 Task: Add the task  Create a new system for managing employee benefits and compensation to the section Automated Deployment Sprint in the project AgileDesign and add a Due Date to the respective task as 2024/03/03
Action: Mouse moved to (654, 610)
Screenshot: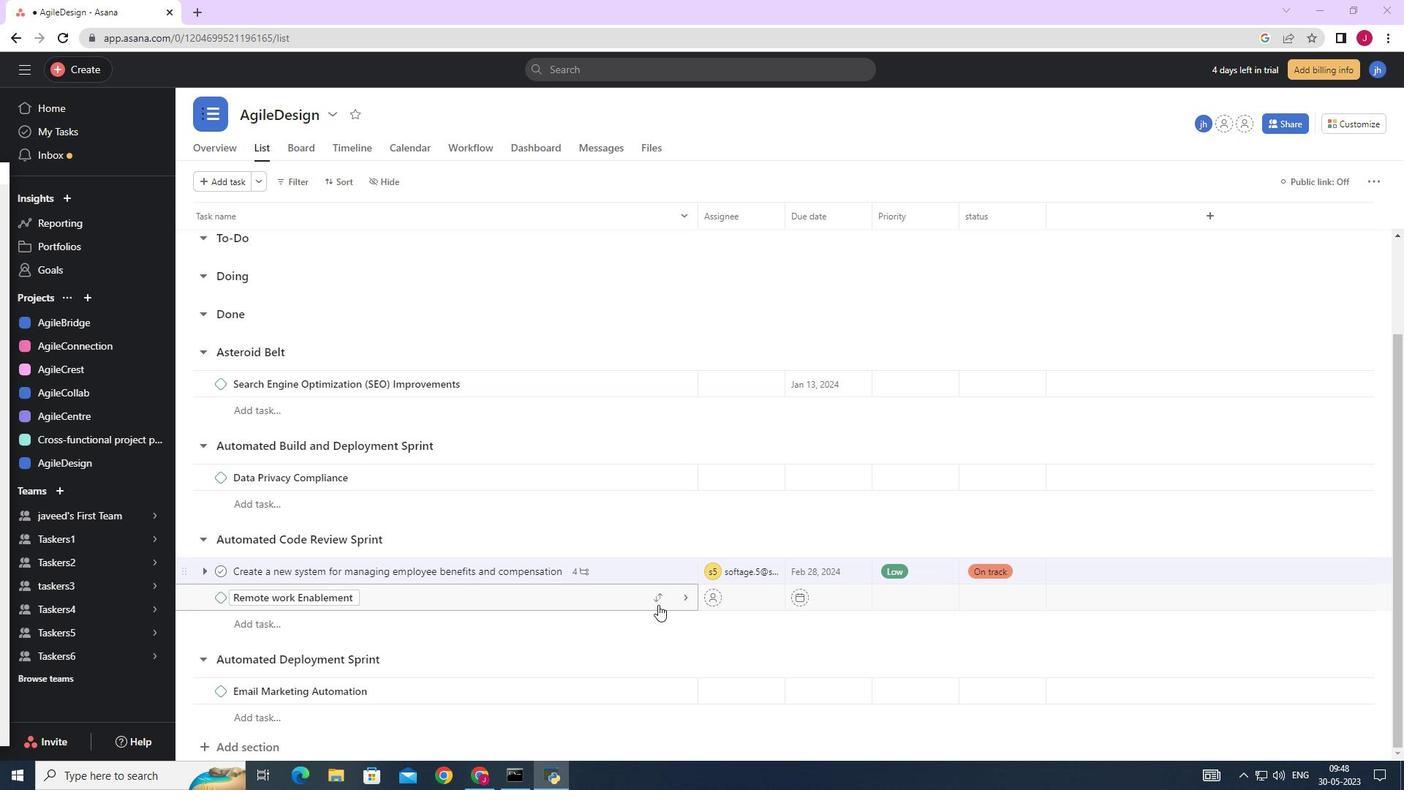 
Action: Mouse scrolled (654, 610) with delta (0, 0)
Screenshot: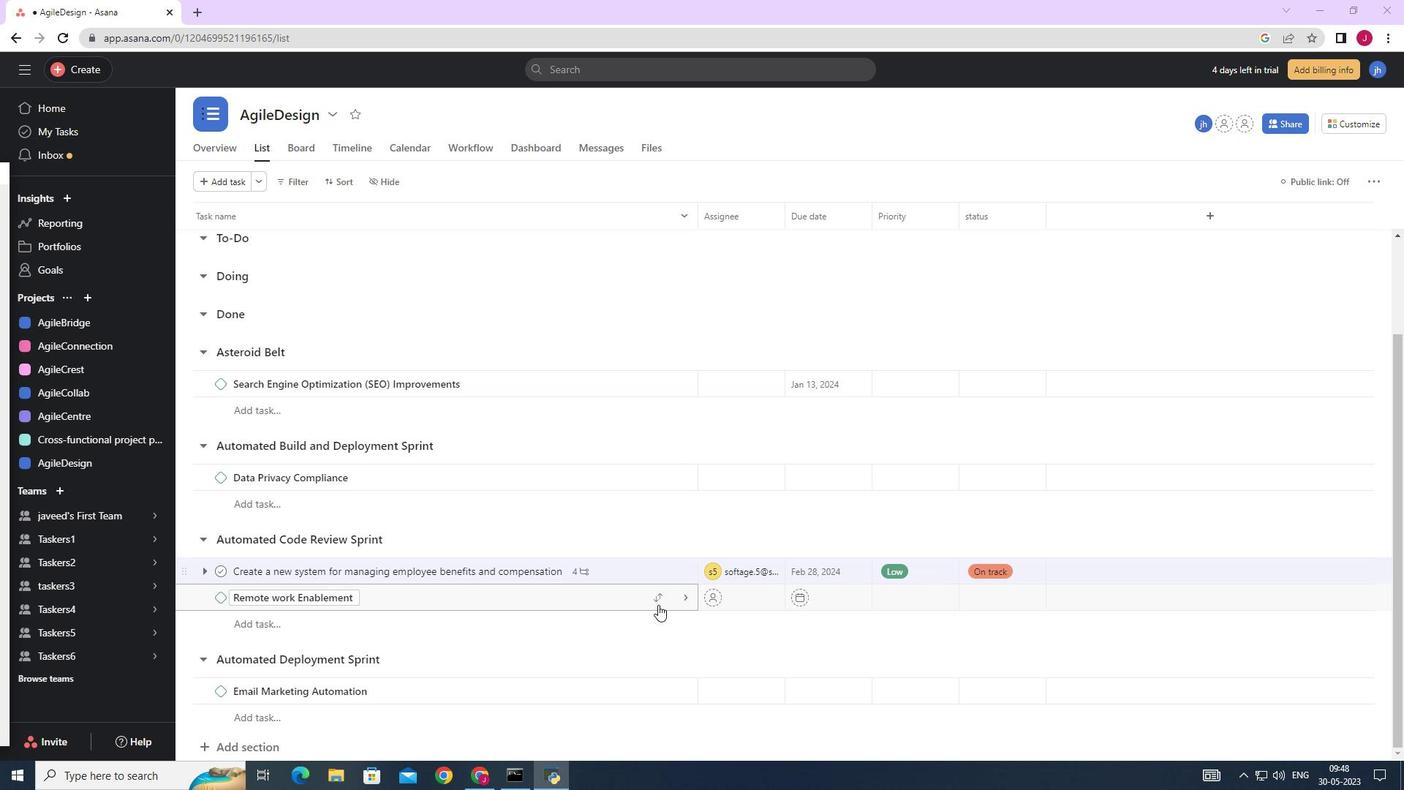 
Action: Mouse moved to (654, 611)
Screenshot: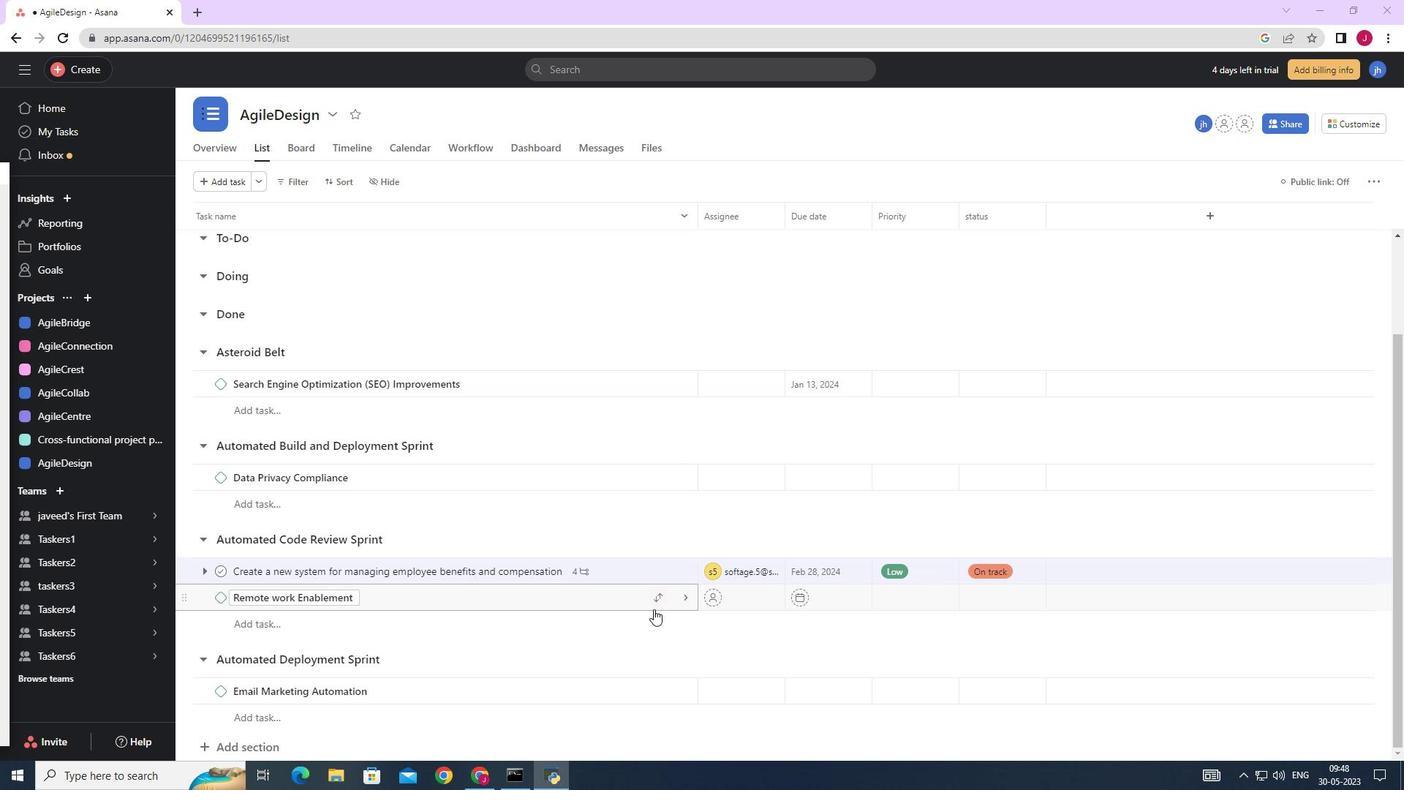 
Action: Mouse scrolled (654, 610) with delta (0, 0)
Screenshot: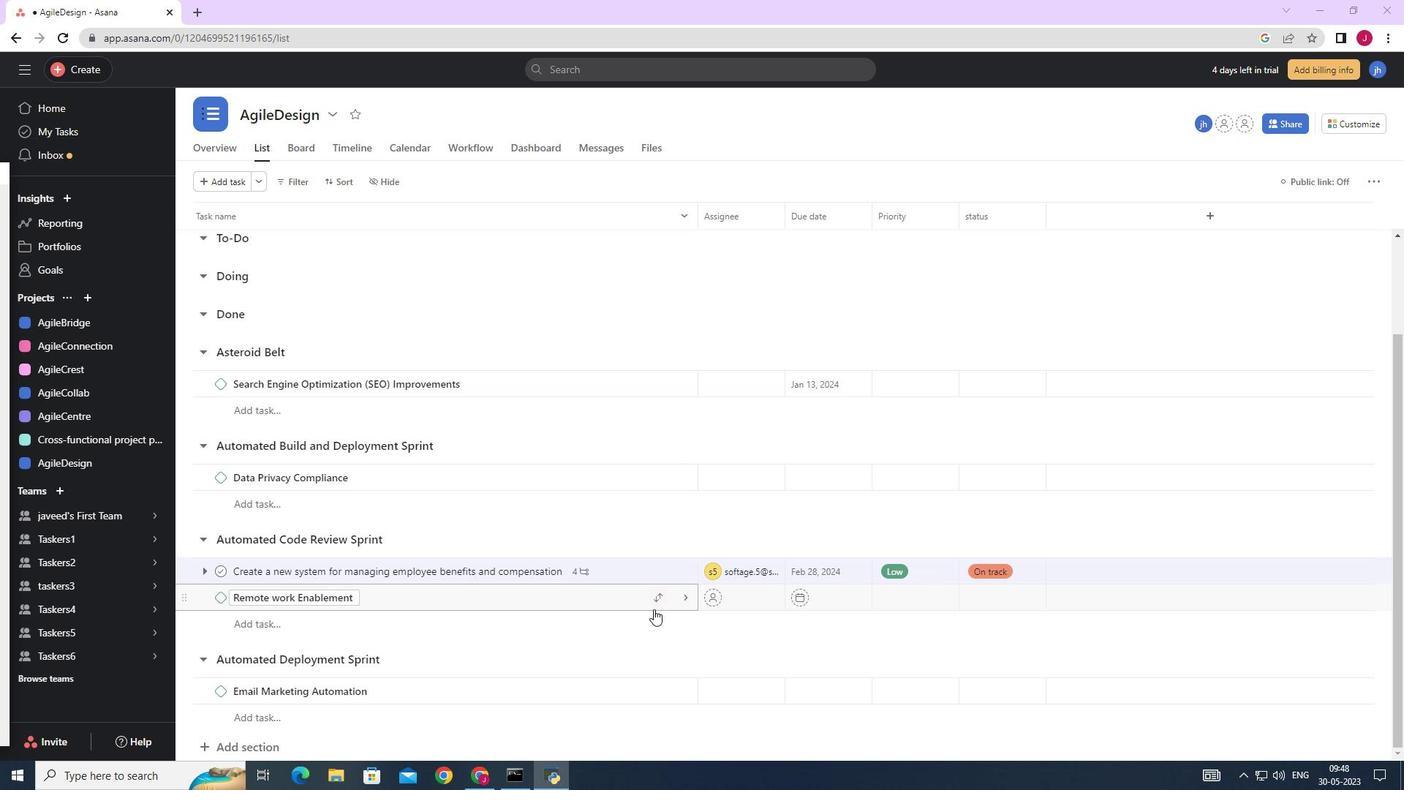 
Action: Mouse moved to (656, 569)
Screenshot: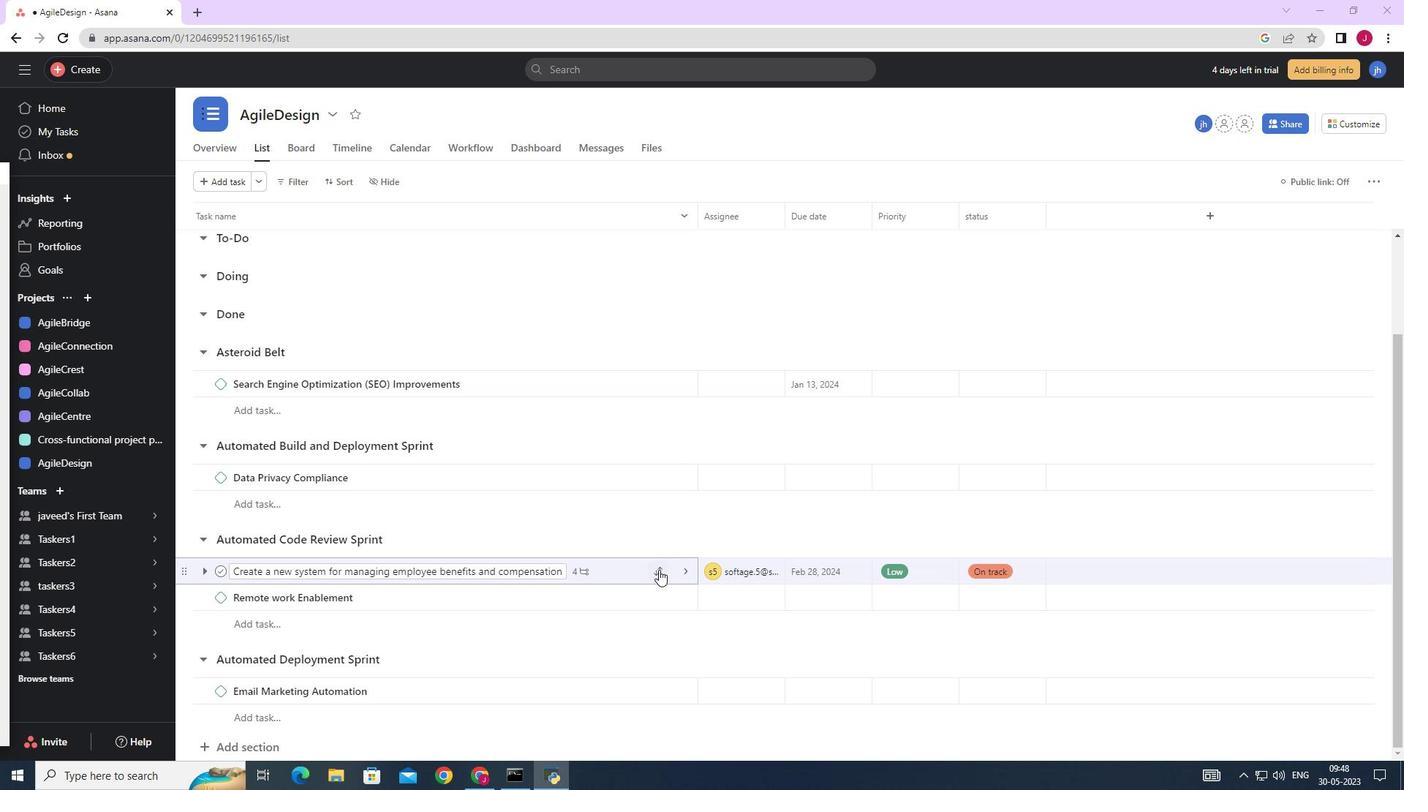 
Action: Mouse pressed left at (656, 569)
Screenshot: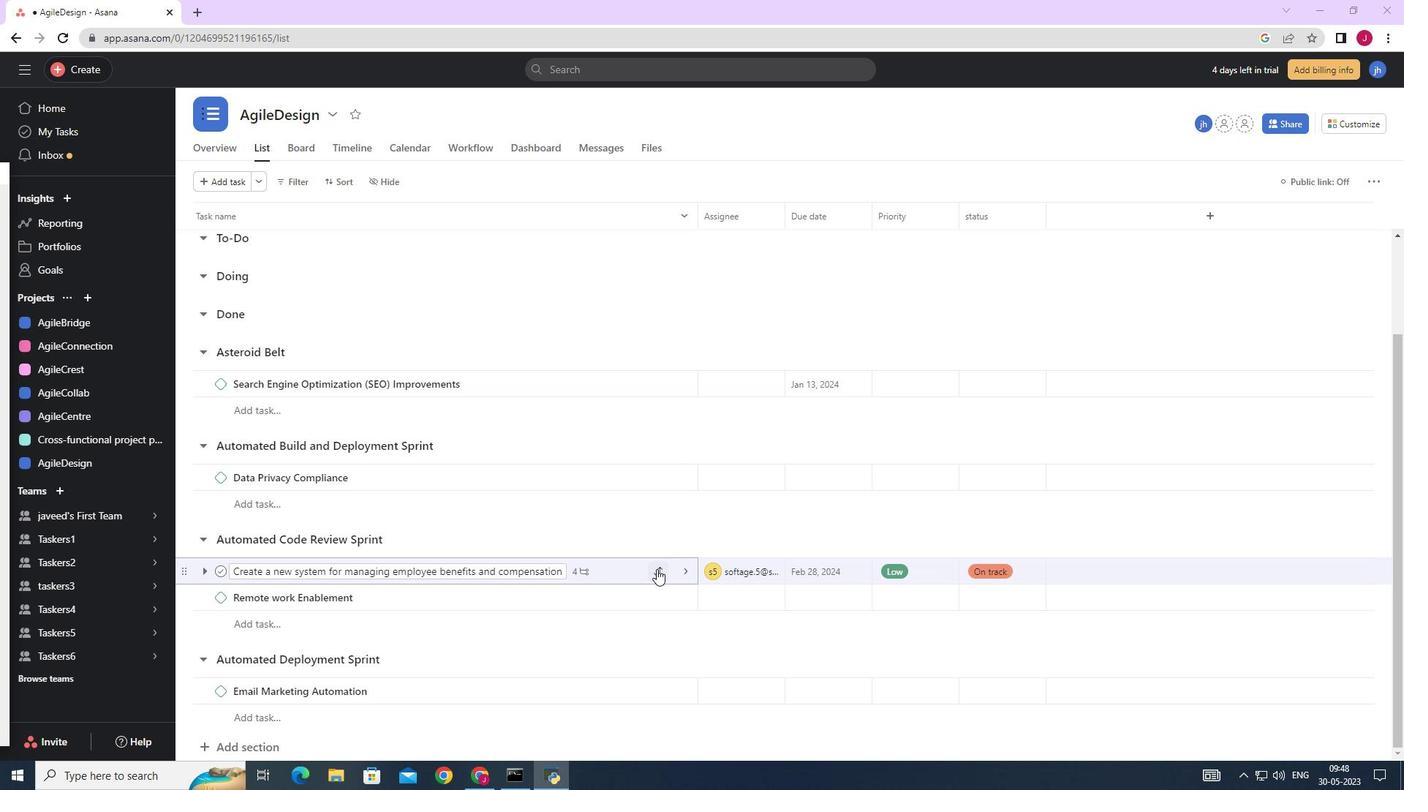 
Action: Mouse moved to (565, 545)
Screenshot: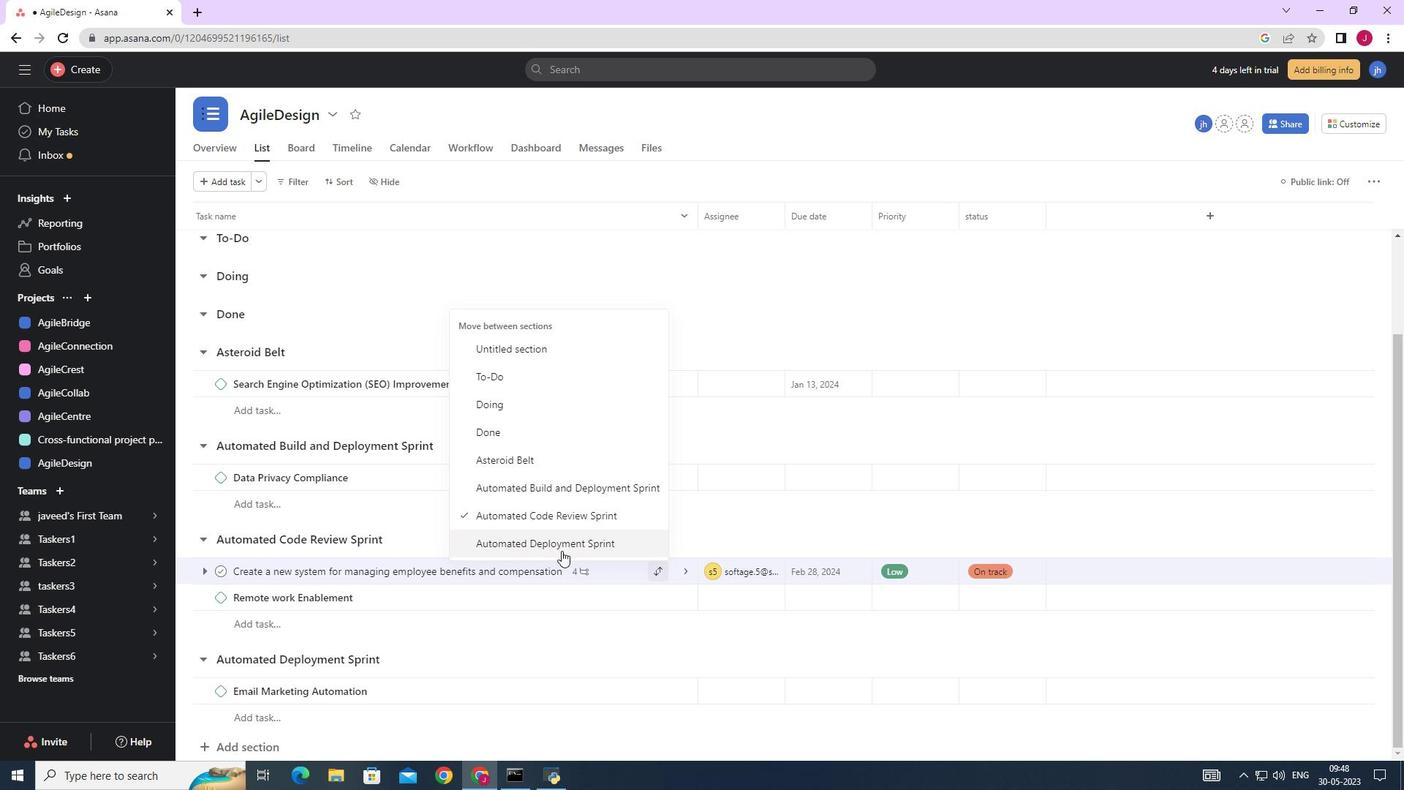
Action: Mouse pressed left at (565, 545)
Screenshot: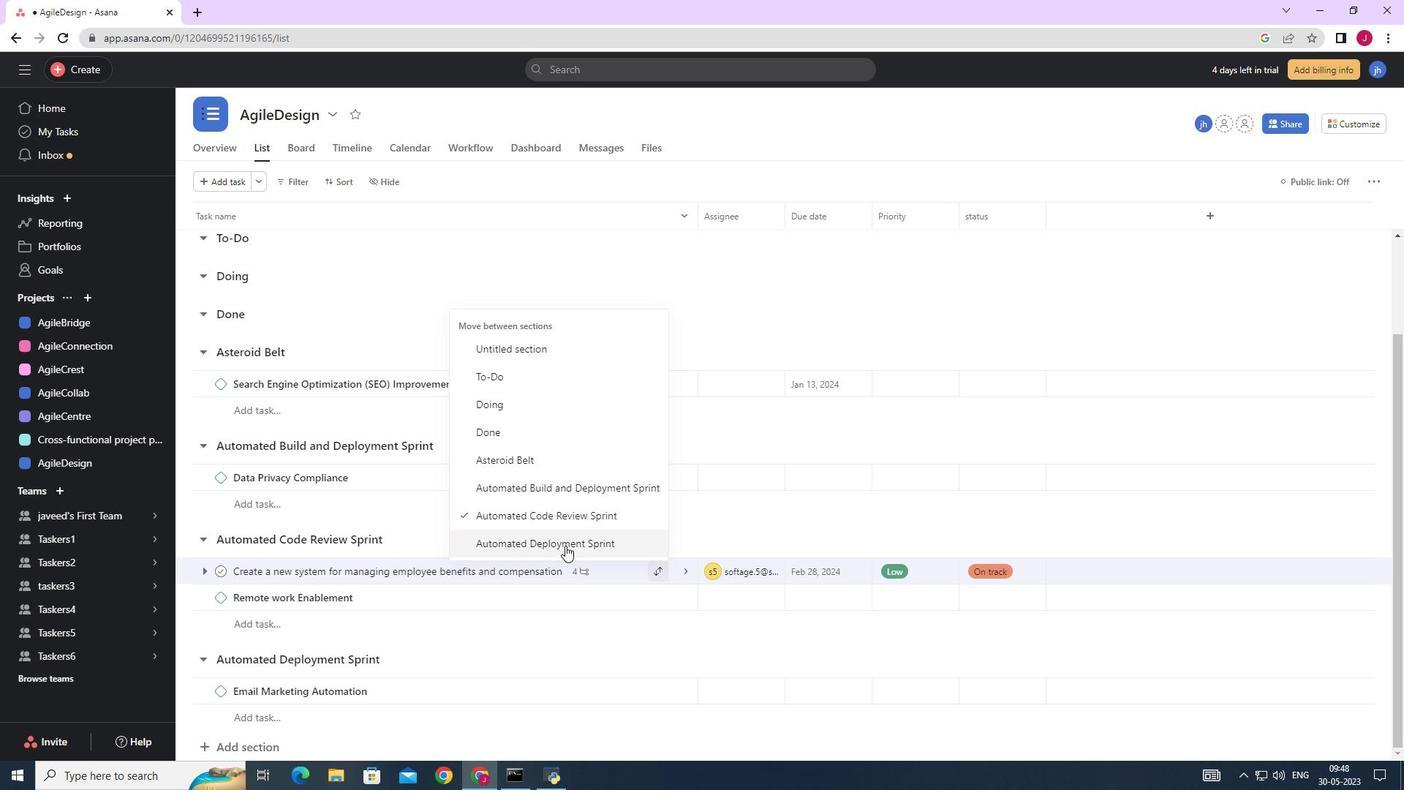 
Action: Mouse moved to (842, 667)
Screenshot: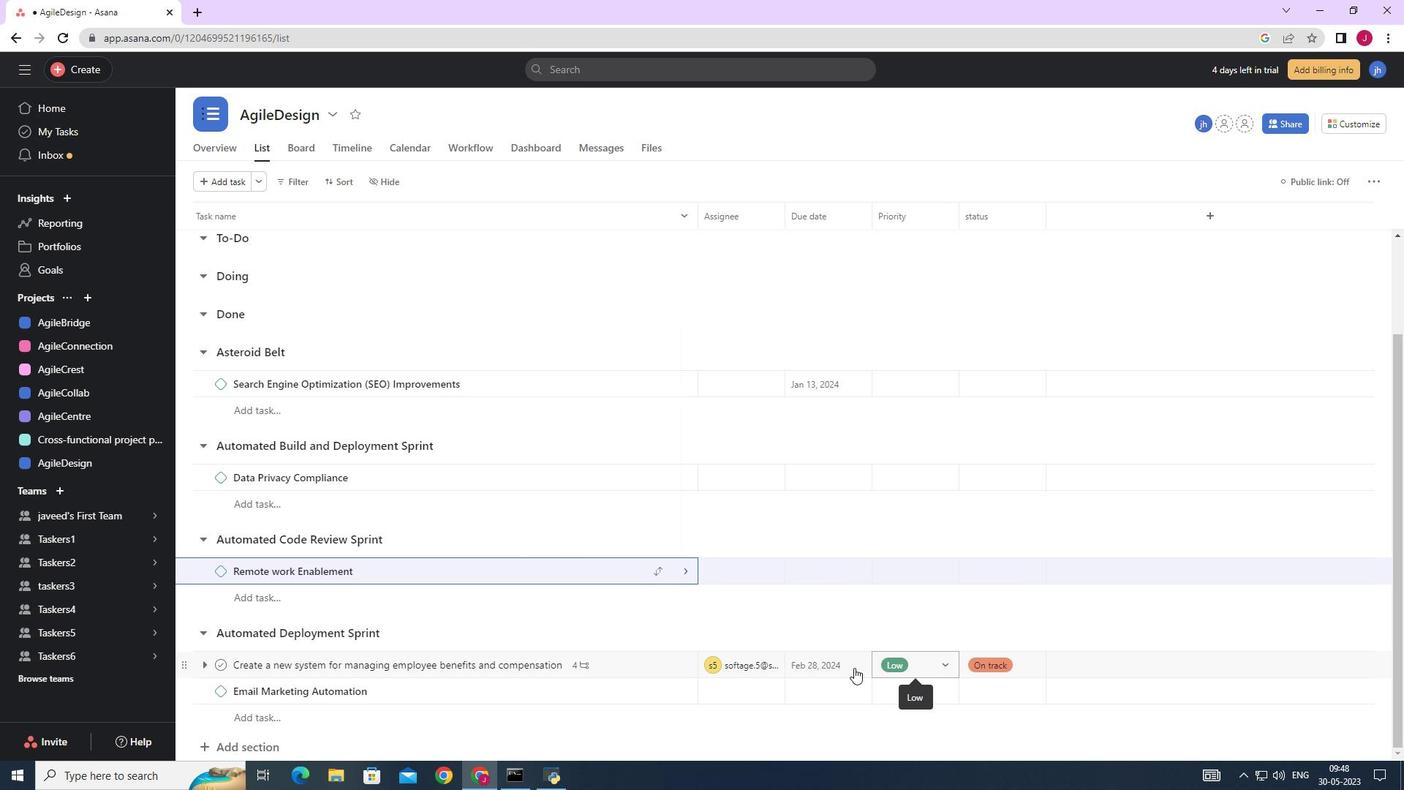 
Action: Mouse scrolled (842, 667) with delta (0, 0)
Screenshot: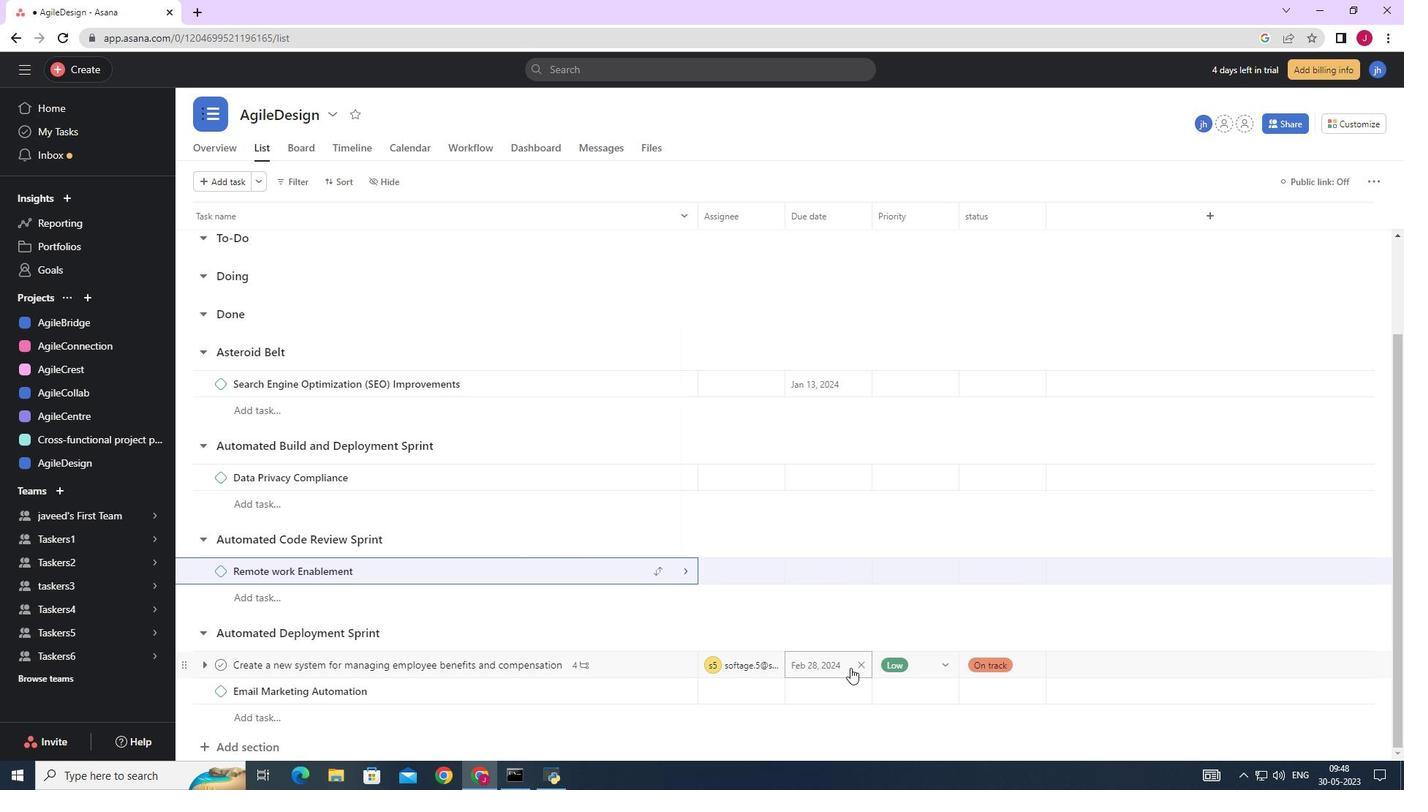 
Action: Mouse moved to (828, 664)
Screenshot: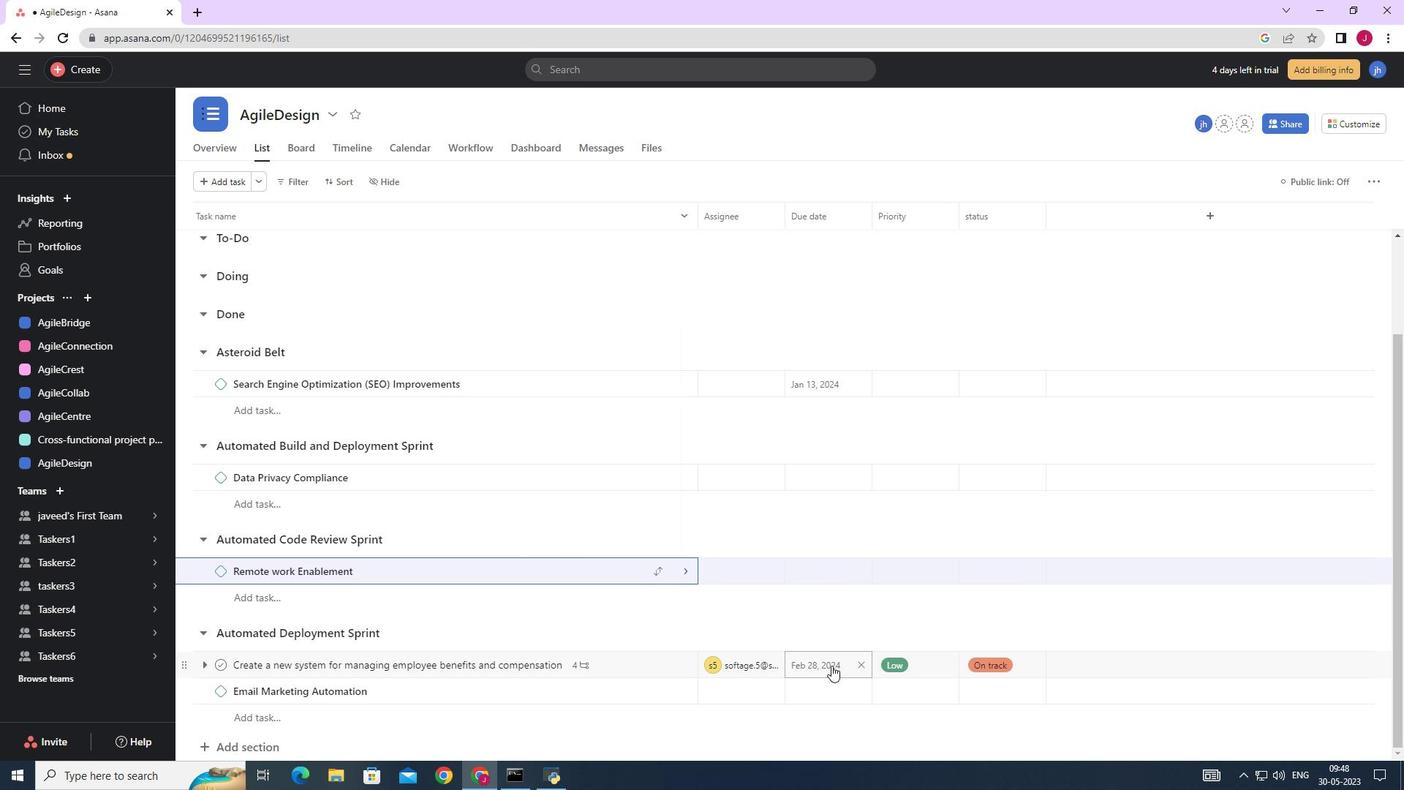 
Action: Mouse pressed left at (828, 664)
Screenshot: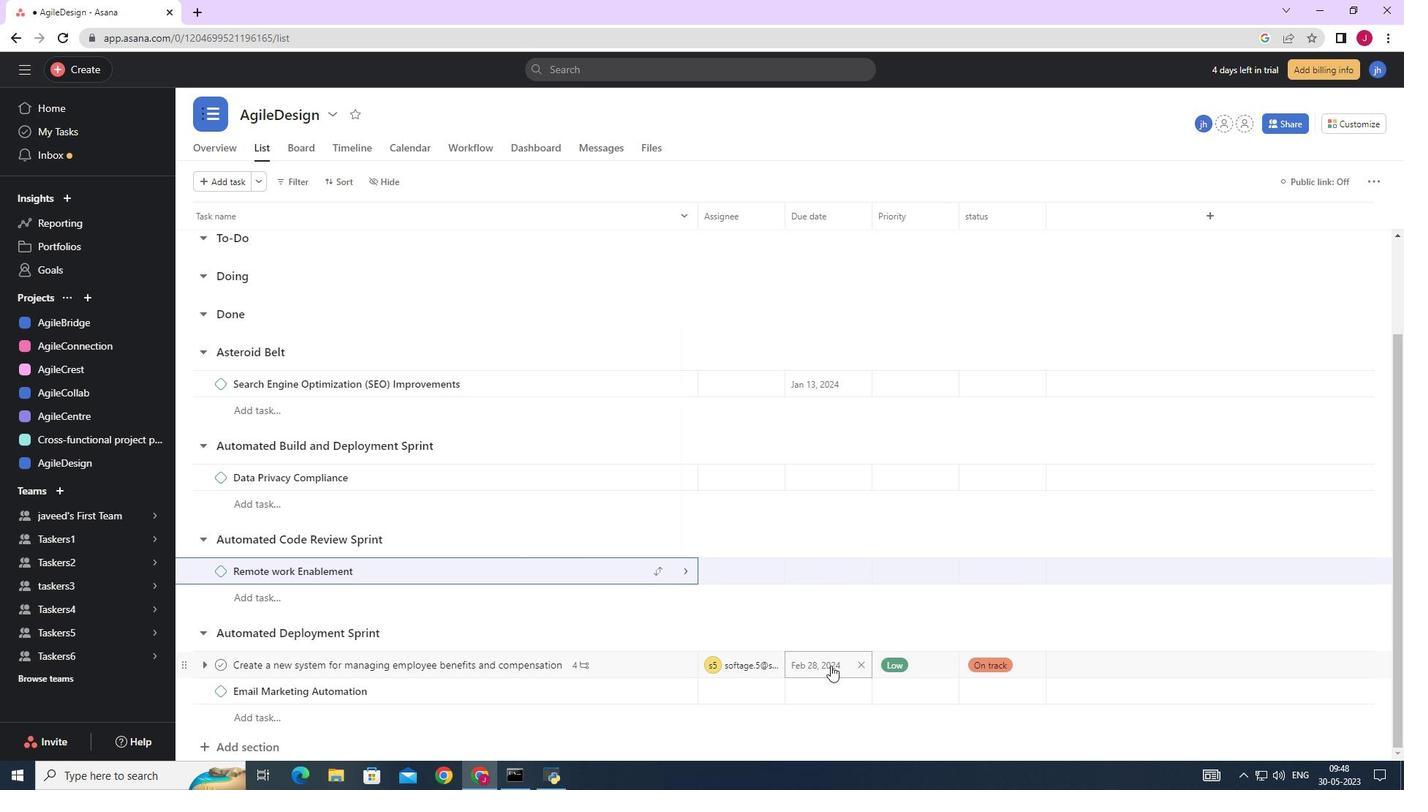
Action: Mouse moved to (974, 436)
Screenshot: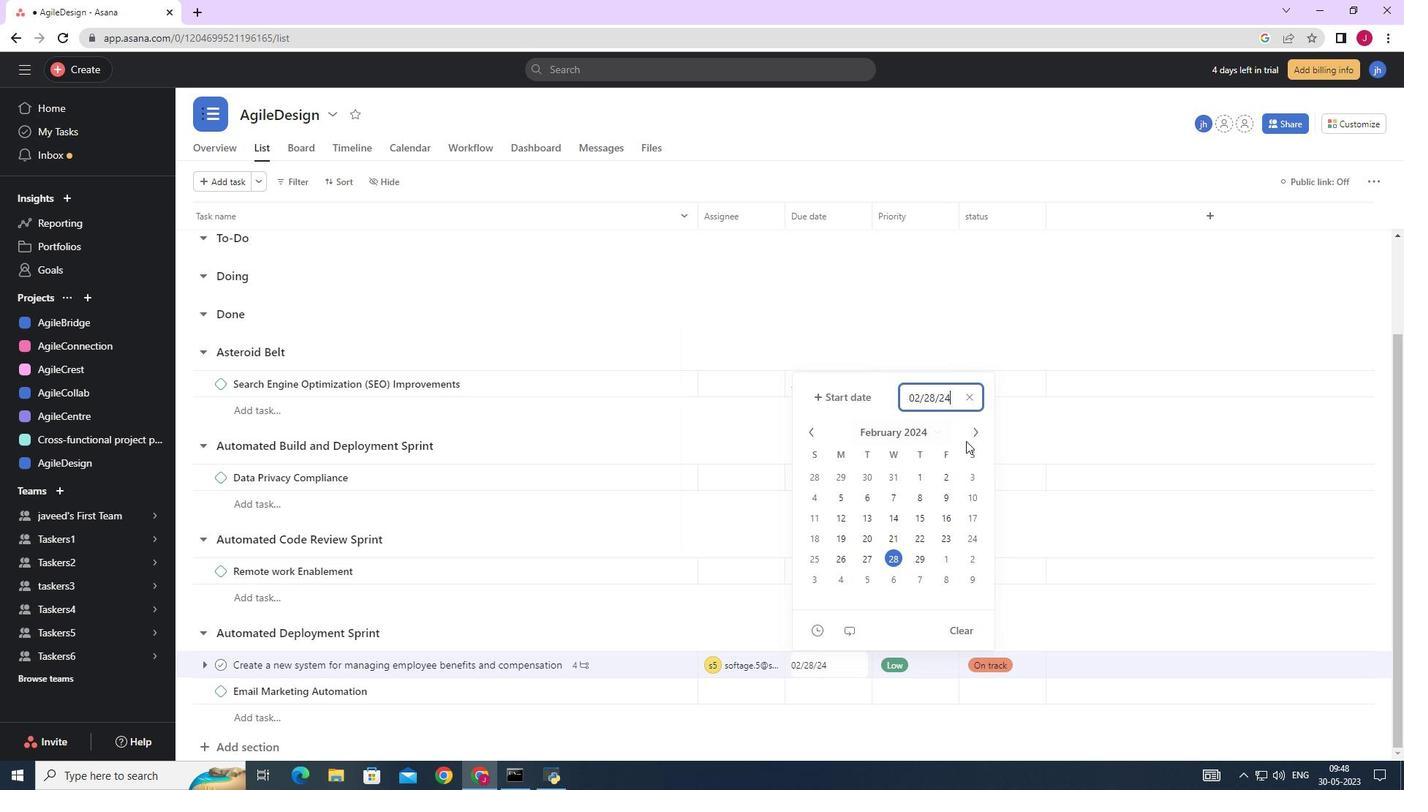 
Action: Mouse pressed left at (974, 436)
Screenshot: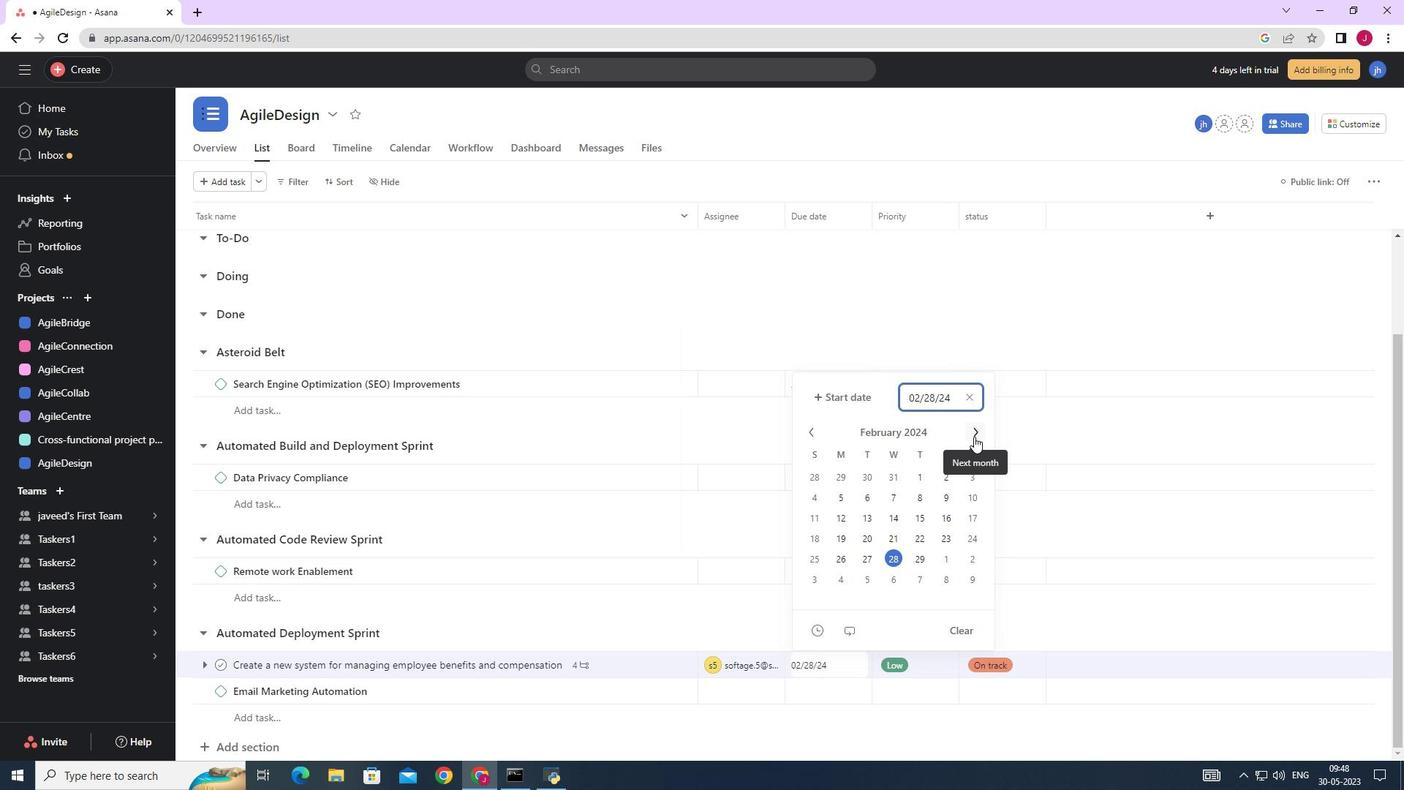 
Action: Mouse moved to (820, 498)
Screenshot: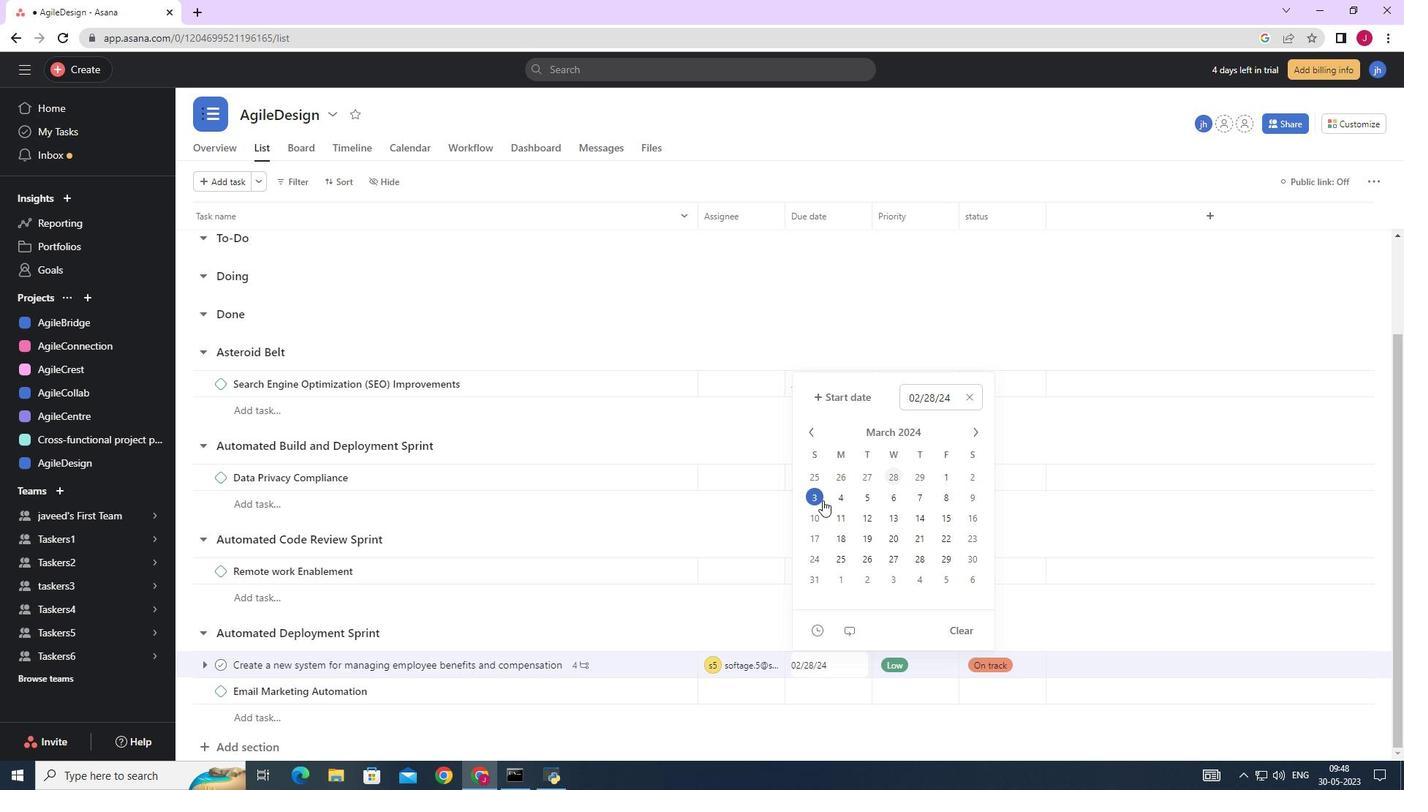 
Action: Mouse pressed left at (820, 498)
Screenshot: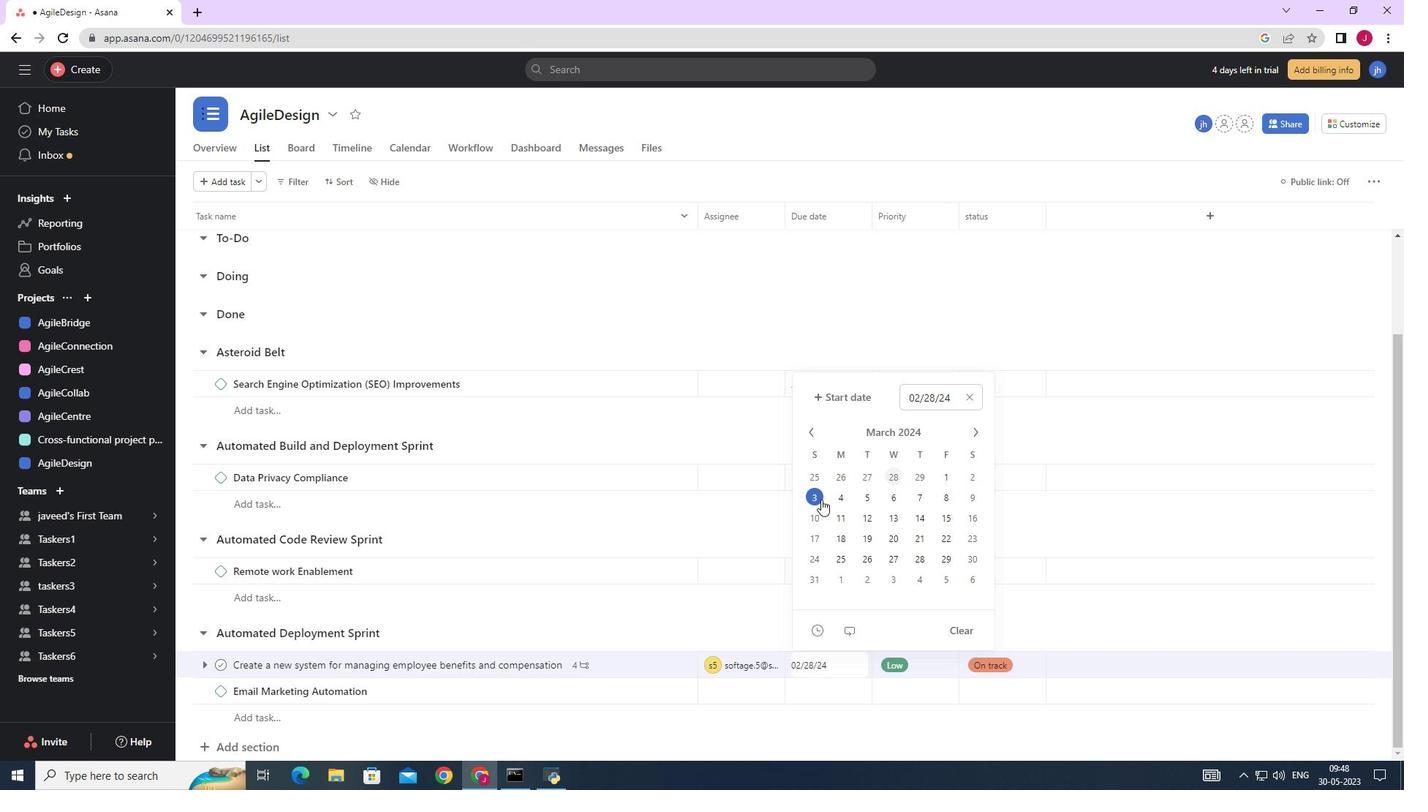 
Action: Mouse moved to (814, 495)
Screenshot: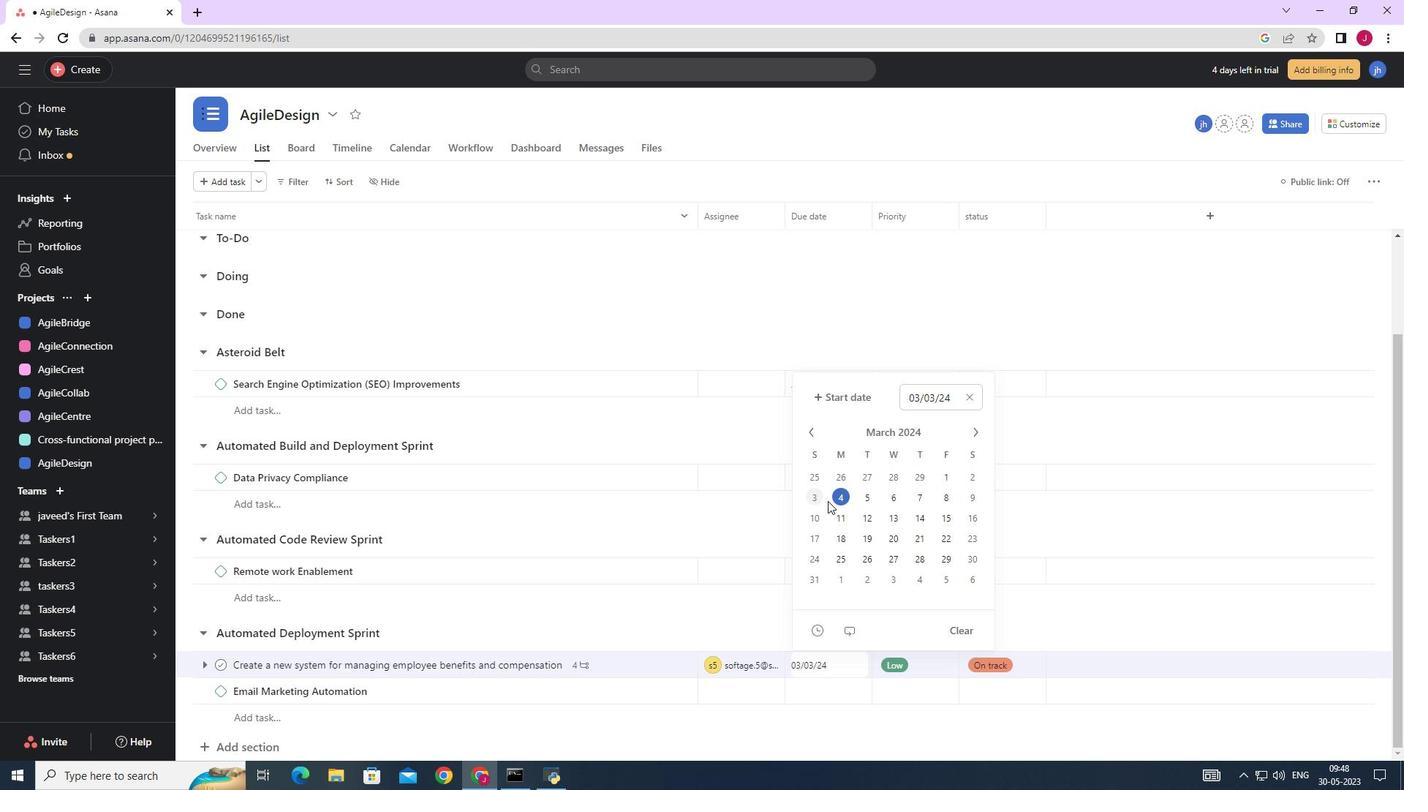 
Action: Mouse pressed left at (814, 495)
Screenshot: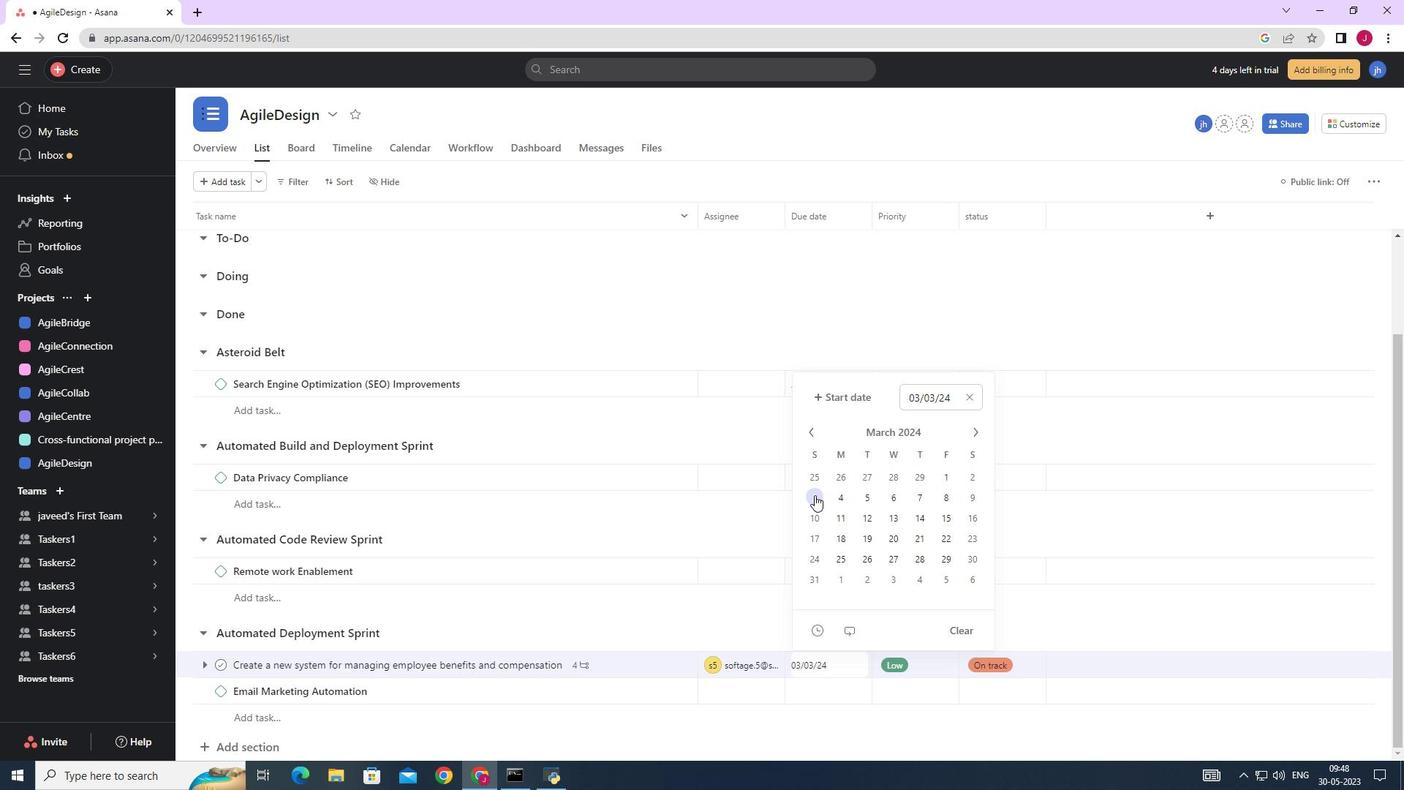 
Action: Mouse pressed left at (814, 495)
Screenshot: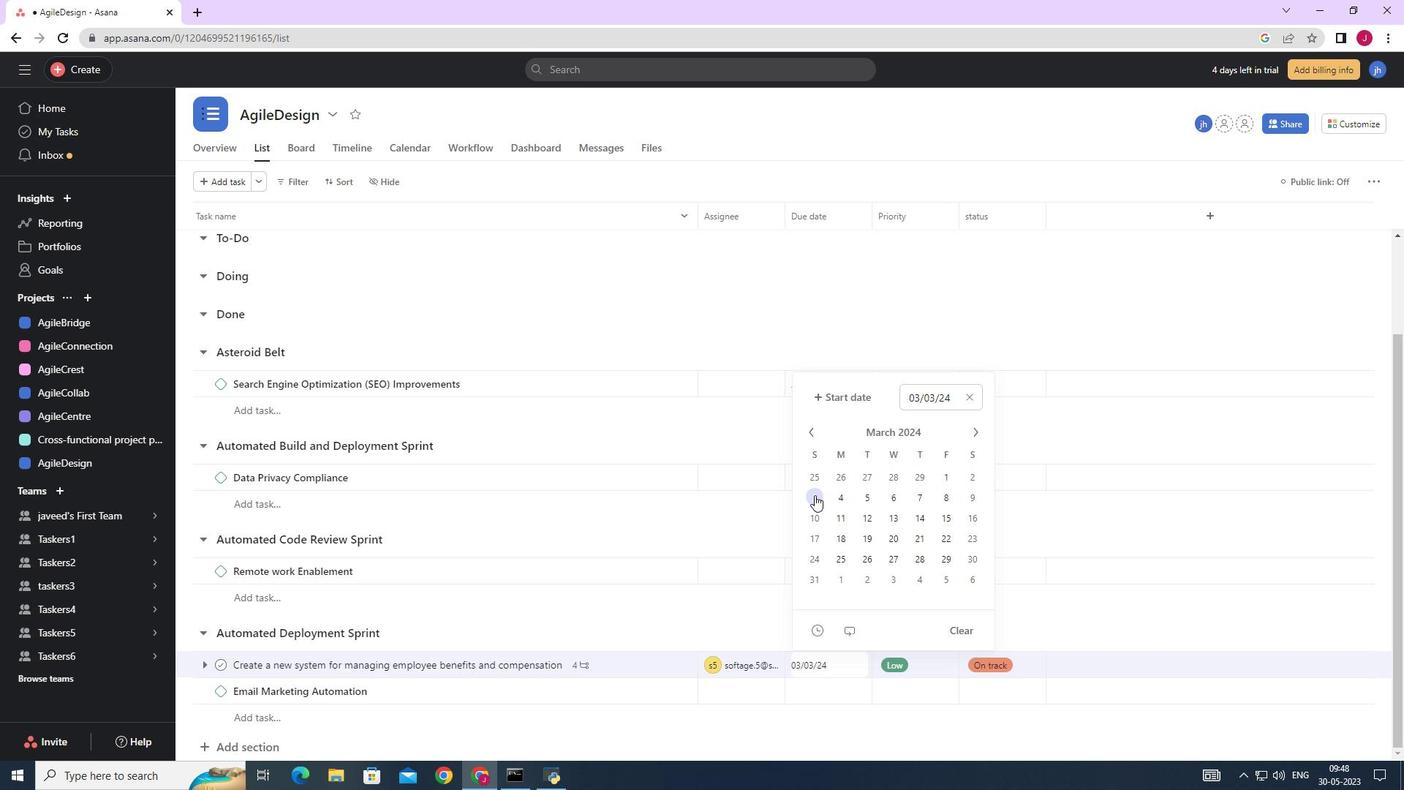 
Action: Mouse pressed left at (814, 495)
Screenshot: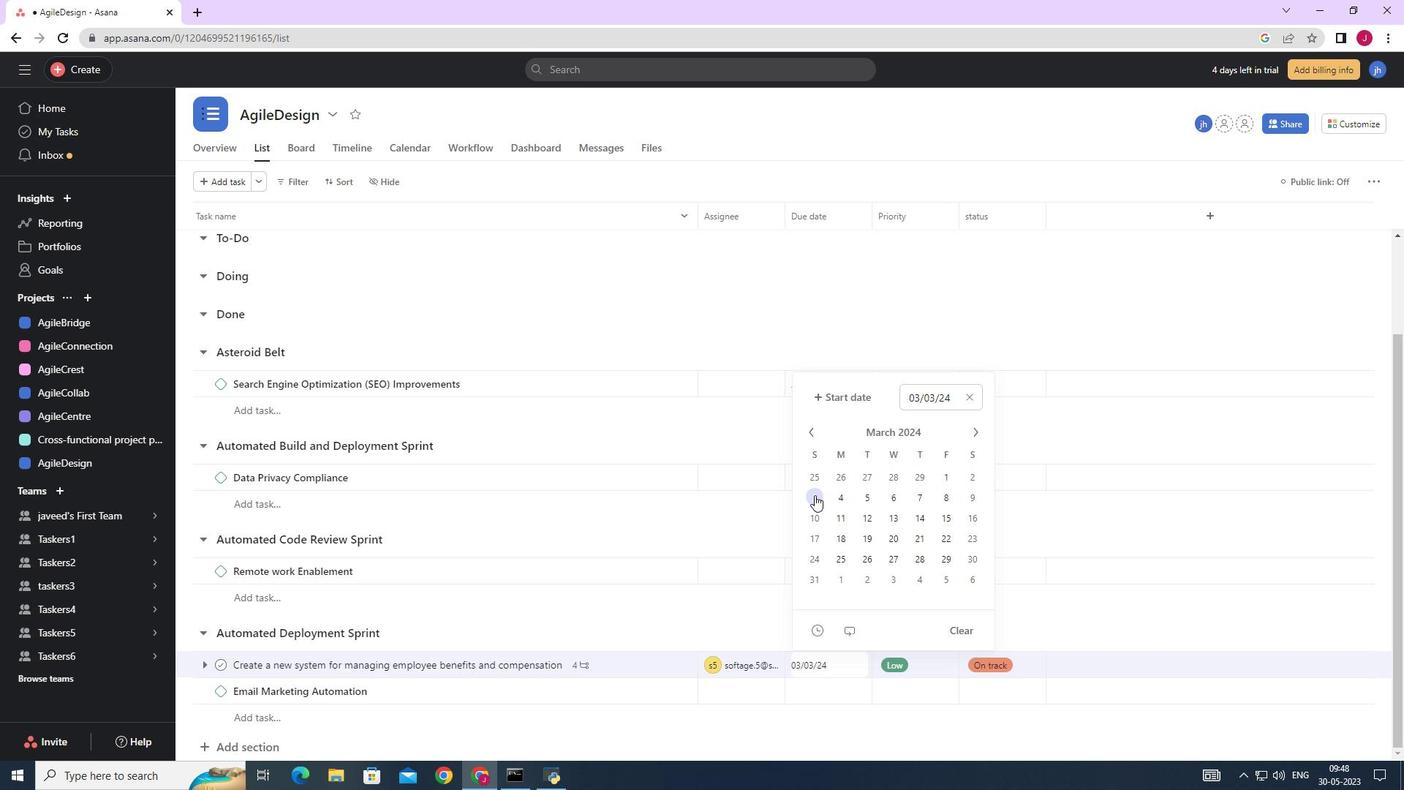 
Action: Mouse pressed left at (814, 495)
Screenshot: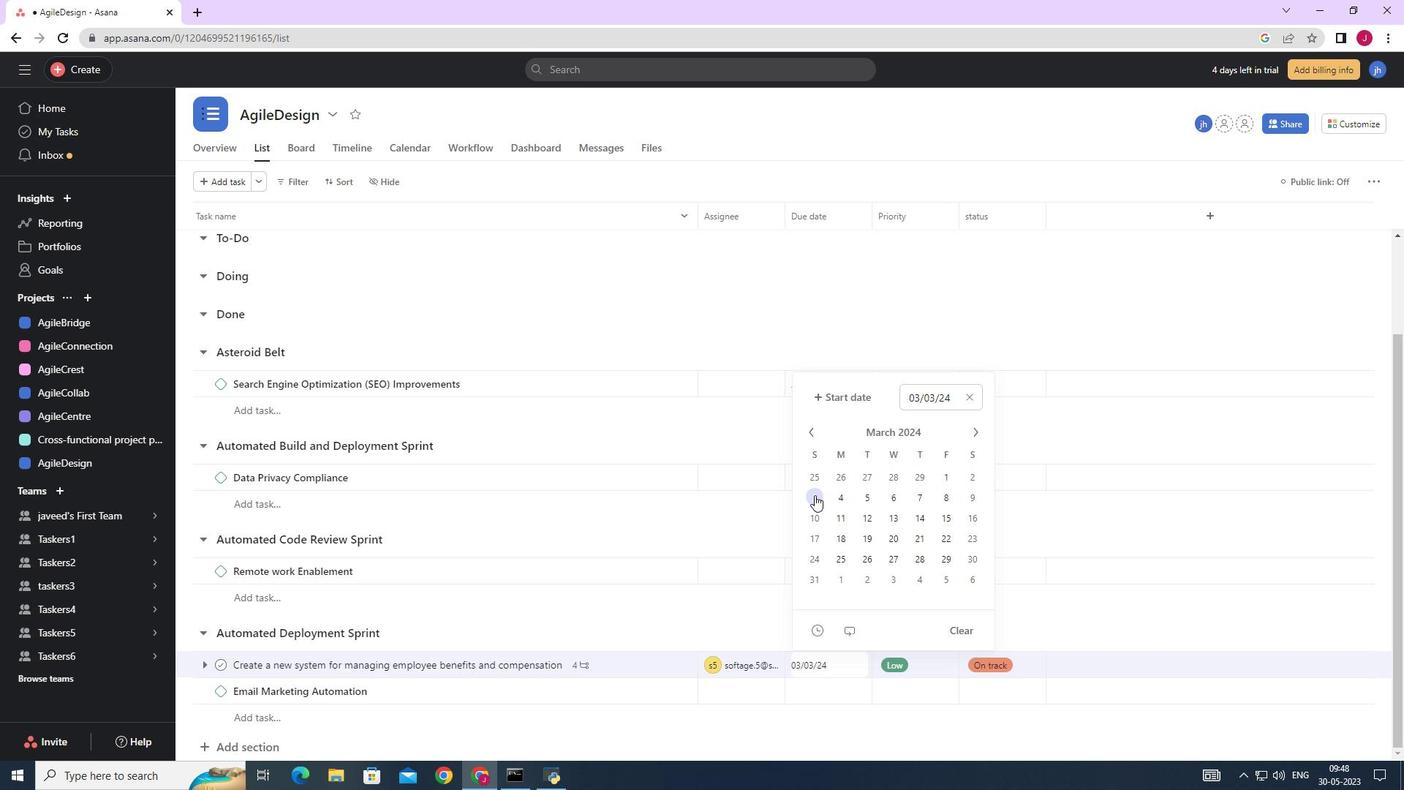 
Action: Mouse moved to (817, 501)
Screenshot: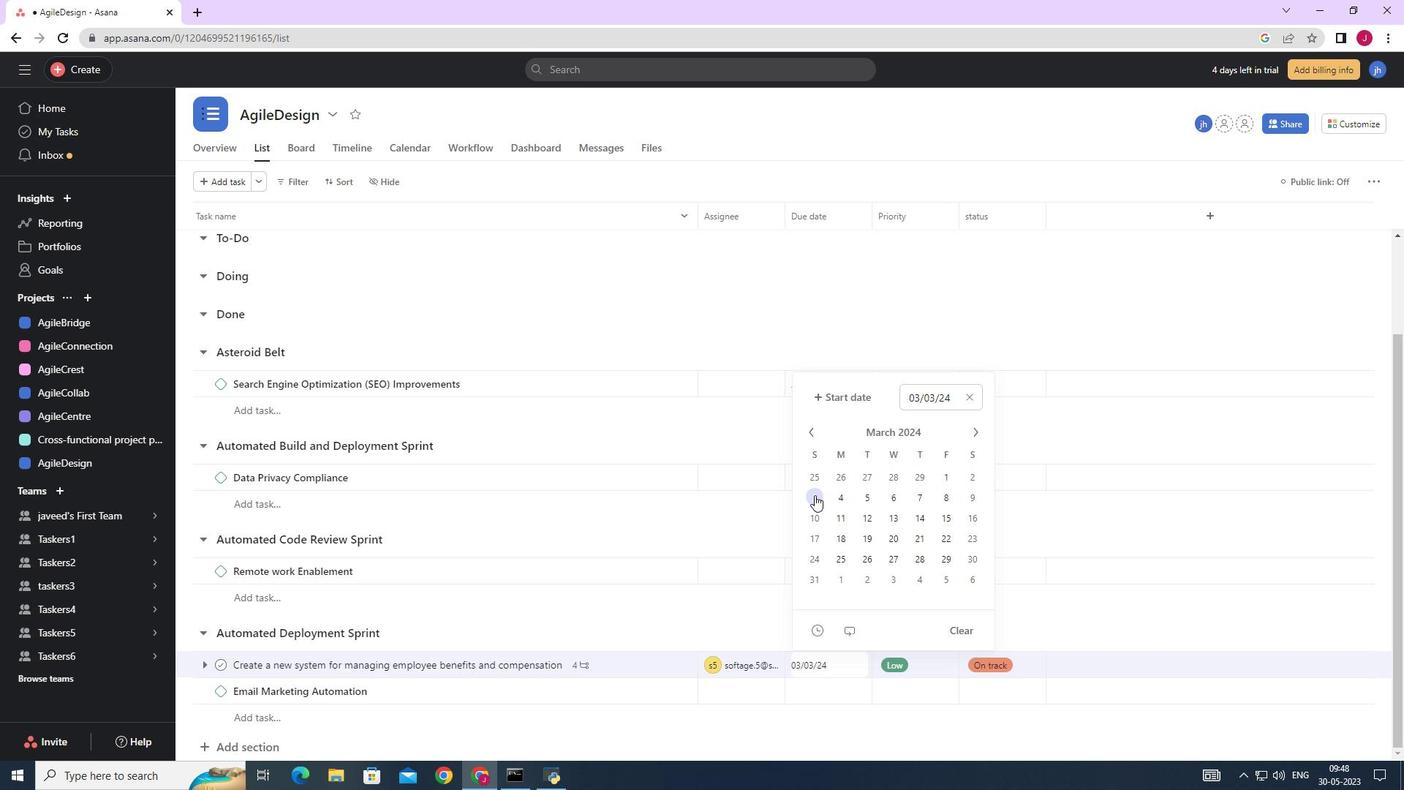 
Action: Mouse scrolled (817, 501) with delta (0, 0)
Screenshot: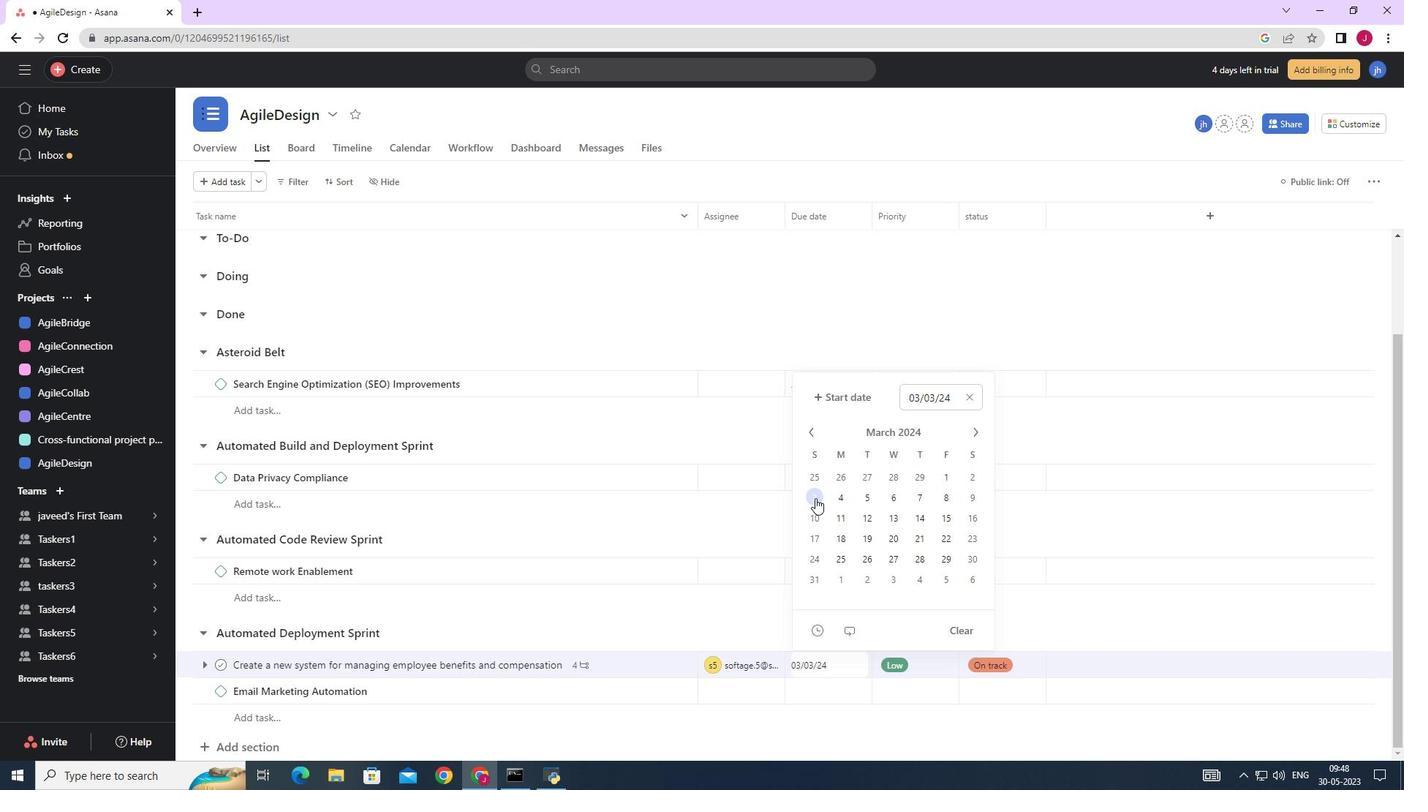 
Action: Mouse scrolled (817, 501) with delta (0, 0)
Screenshot: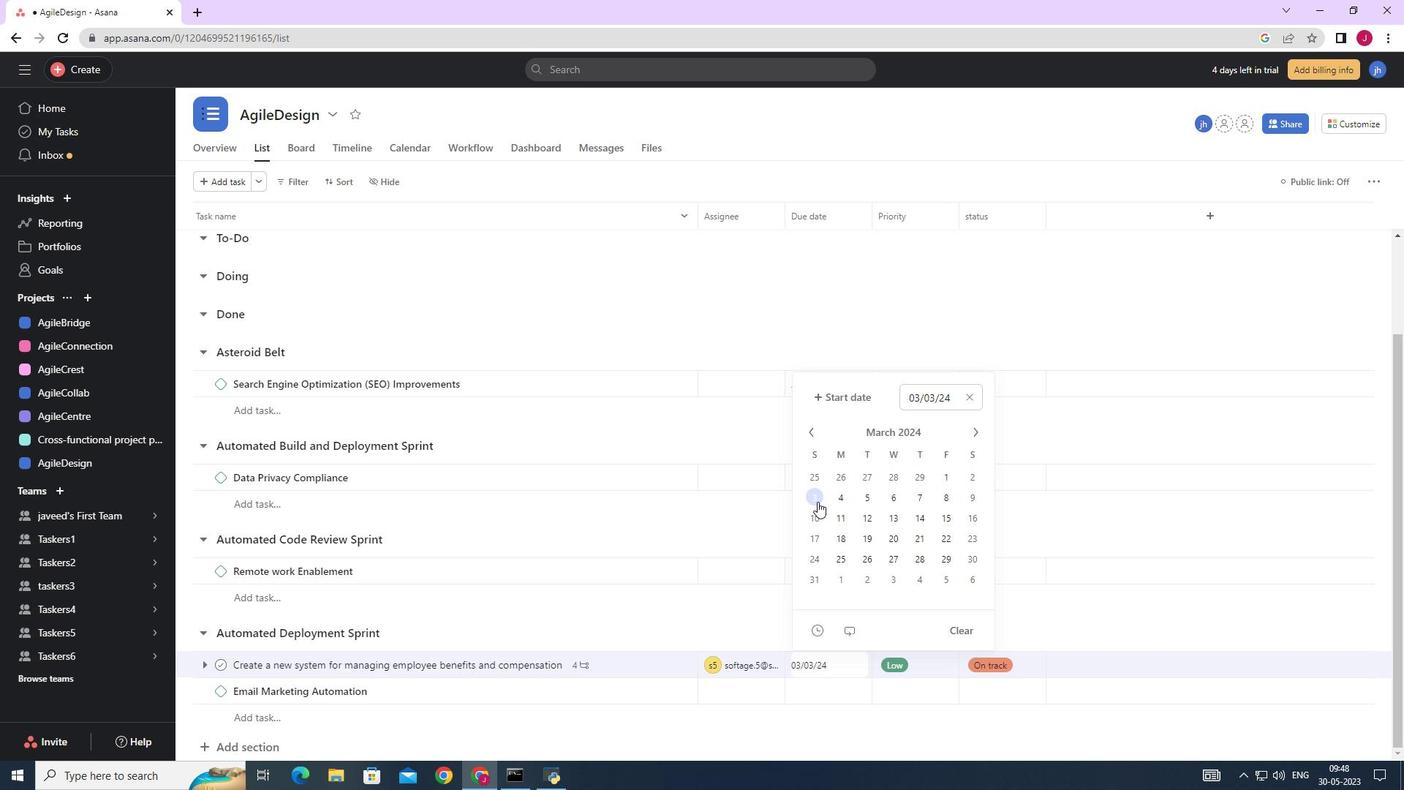 
Action: Mouse moved to (814, 497)
Screenshot: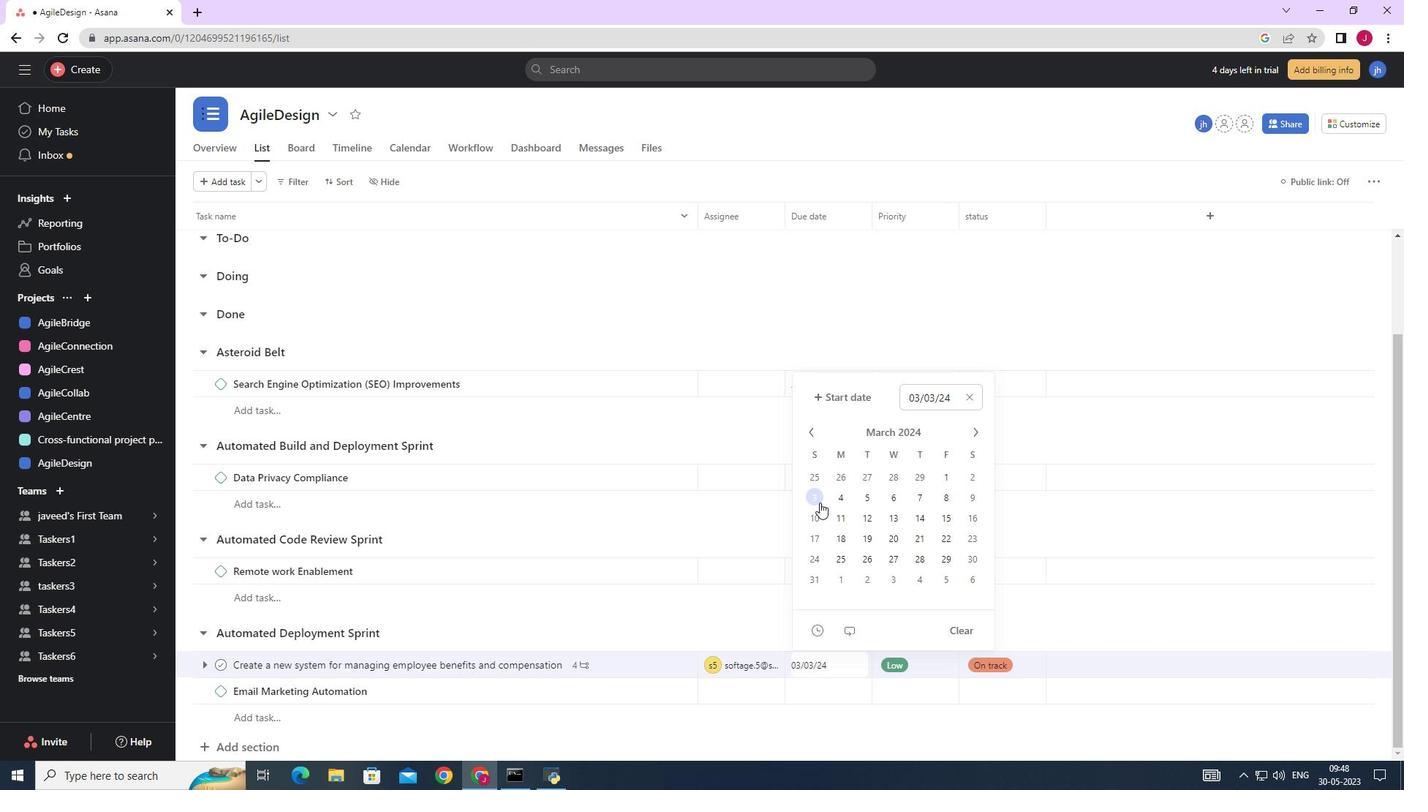 
Action: Mouse pressed left at (814, 497)
Screenshot: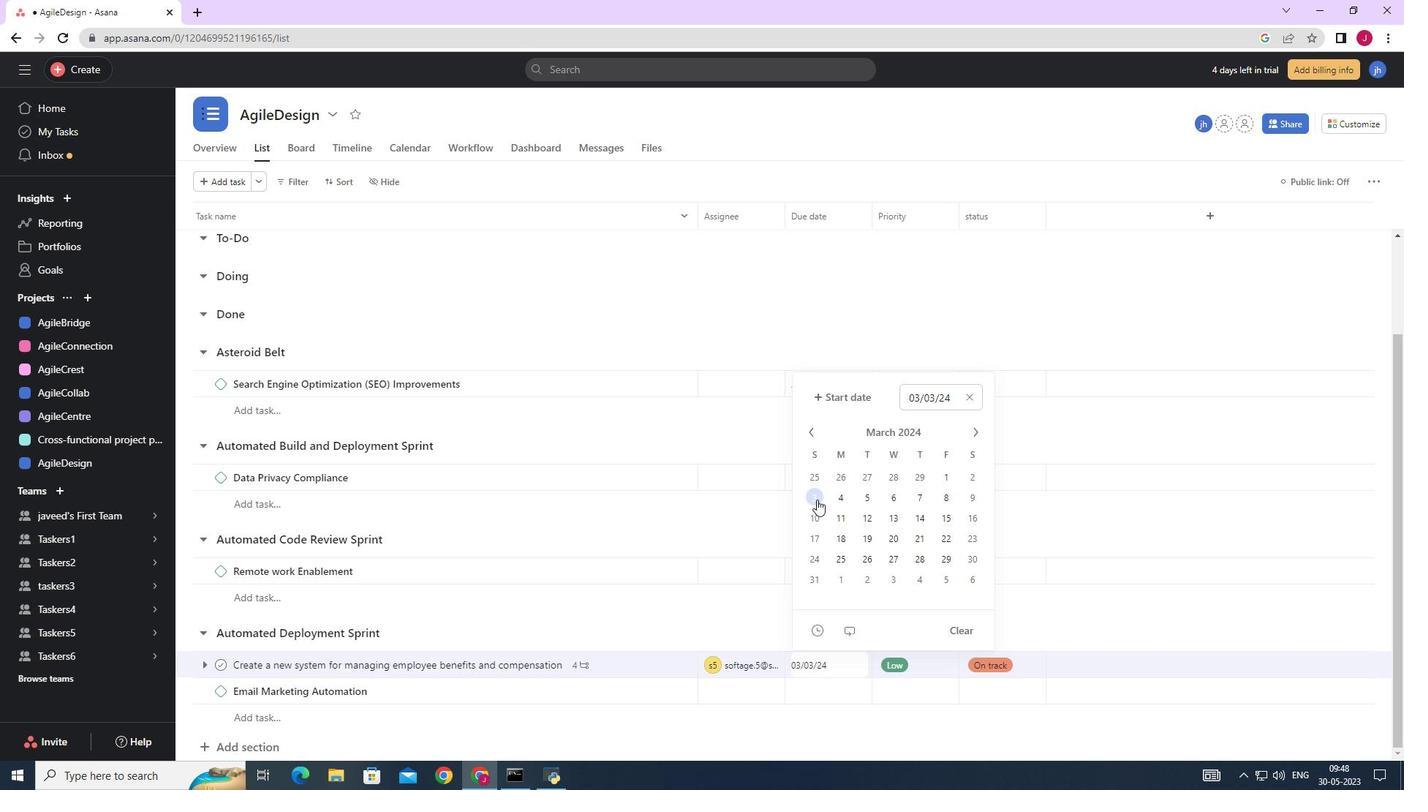 
Action: Mouse moved to (1131, 312)
Screenshot: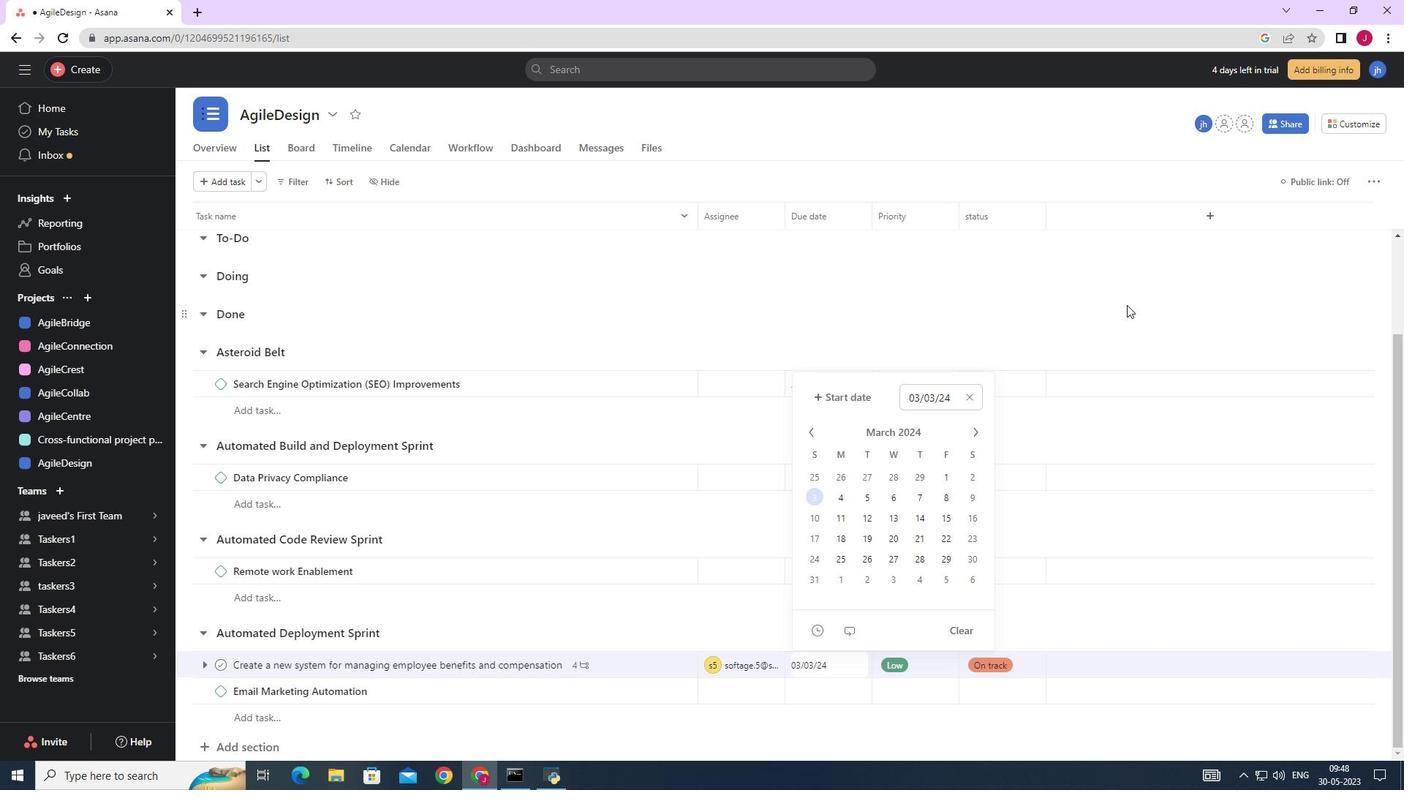
Action: Mouse pressed left at (1131, 312)
Screenshot: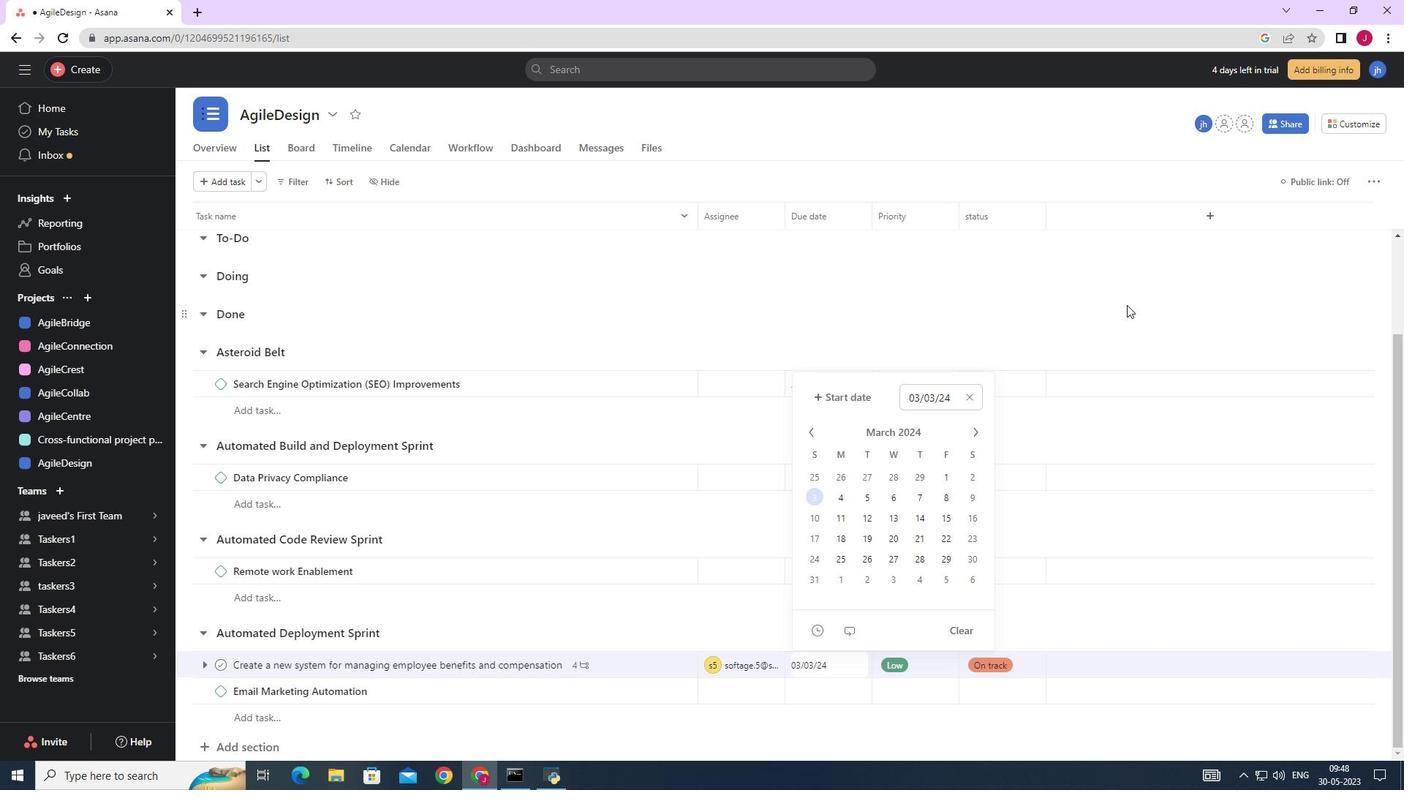 
Action: Mouse moved to (1120, 316)
Screenshot: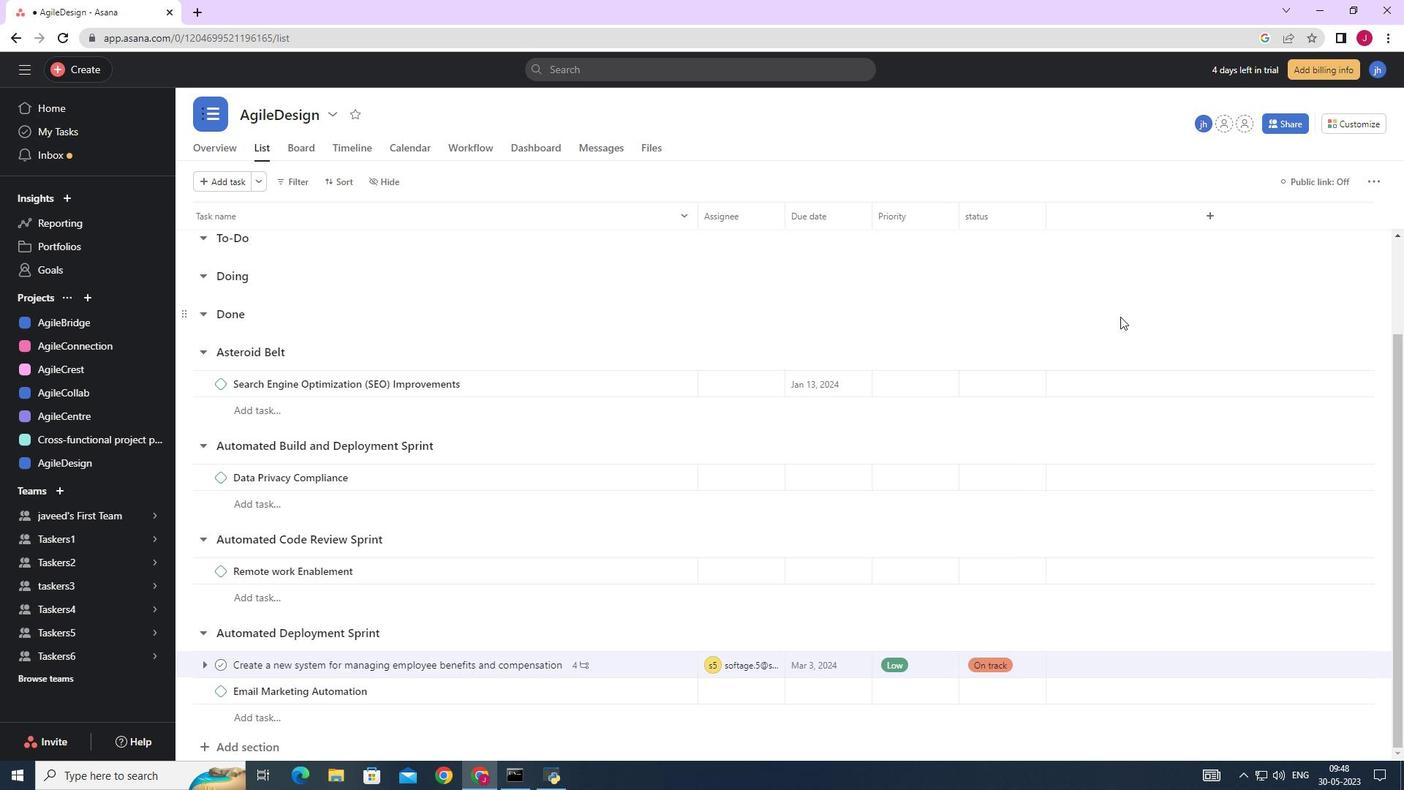 
